 Task: Compose and send an email announcing the MLM meeting, attach the meeting details, and set the email to high importance.
Action: Mouse moved to (44, 45)
Screenshot: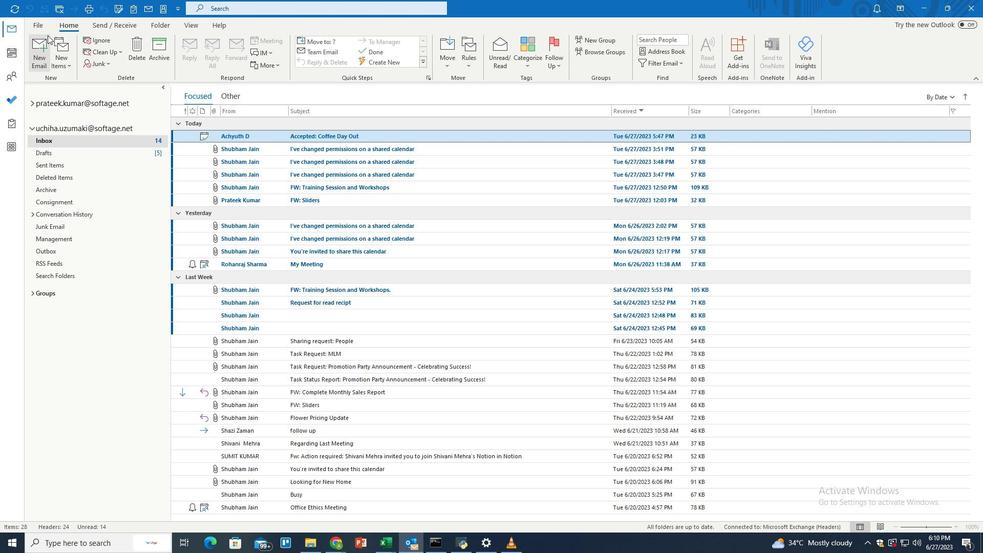 
Action: Mouse pressed left at (44, 45)
Screenshot: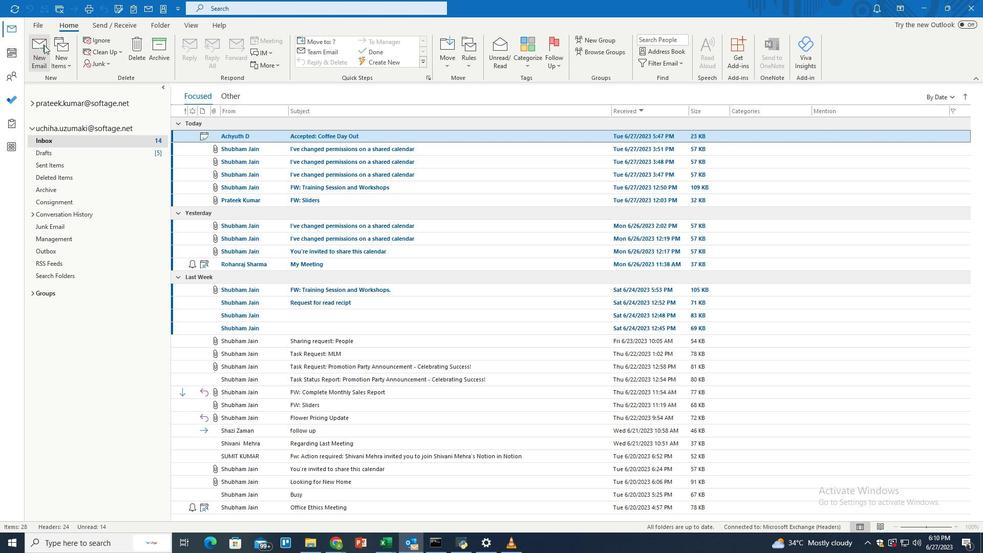 
Action: Mouse moved to (763, 118)
Screenshot: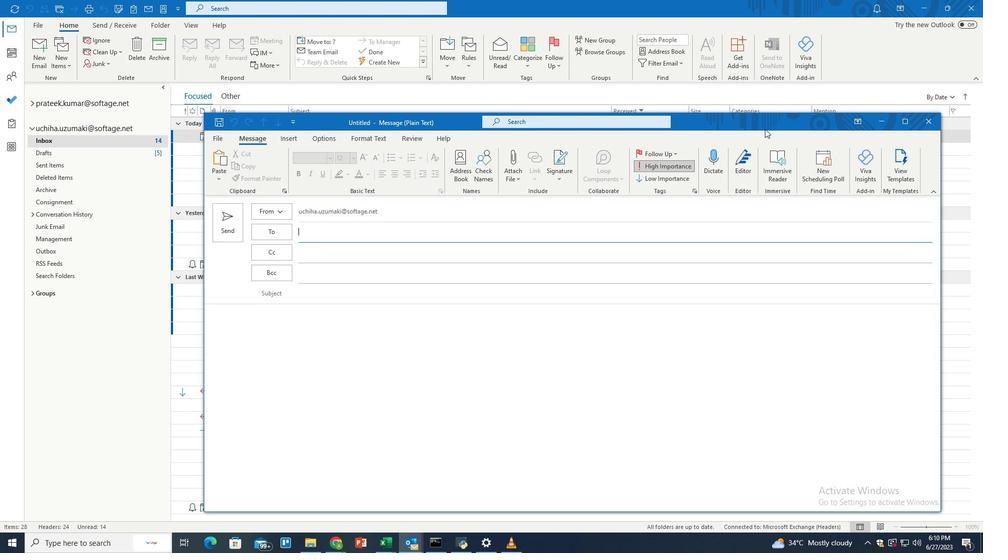 
Action: Mouse pressed left at (763, 118)
Screenshot: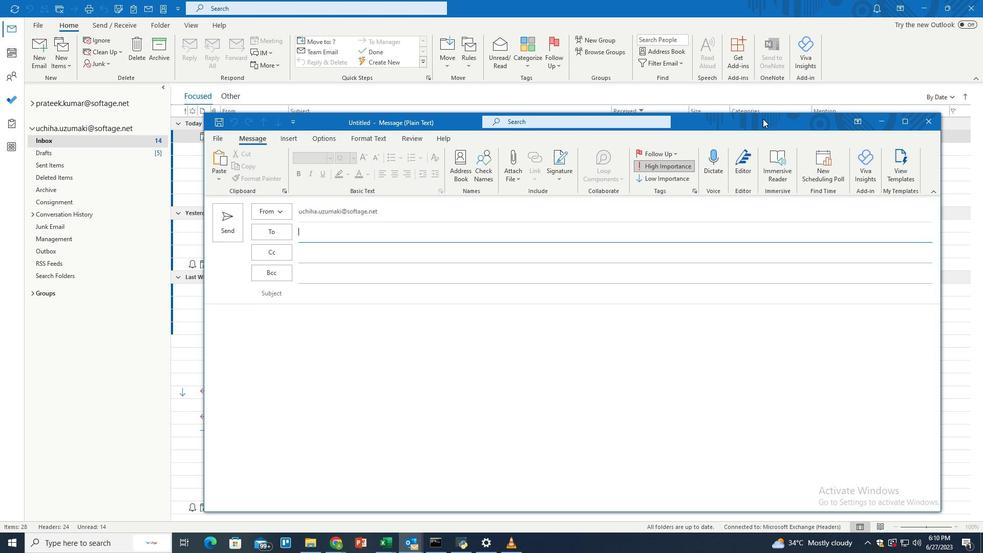 
Action: Mouse pressed left at (763, 118)
Screenshot: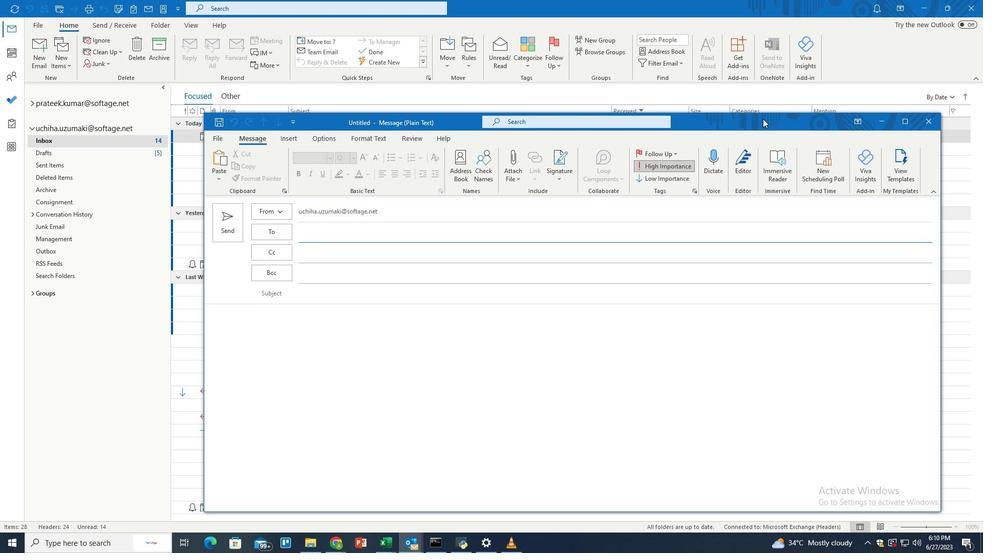 
Action: Mouse moved to (132, 122)
Screenshot: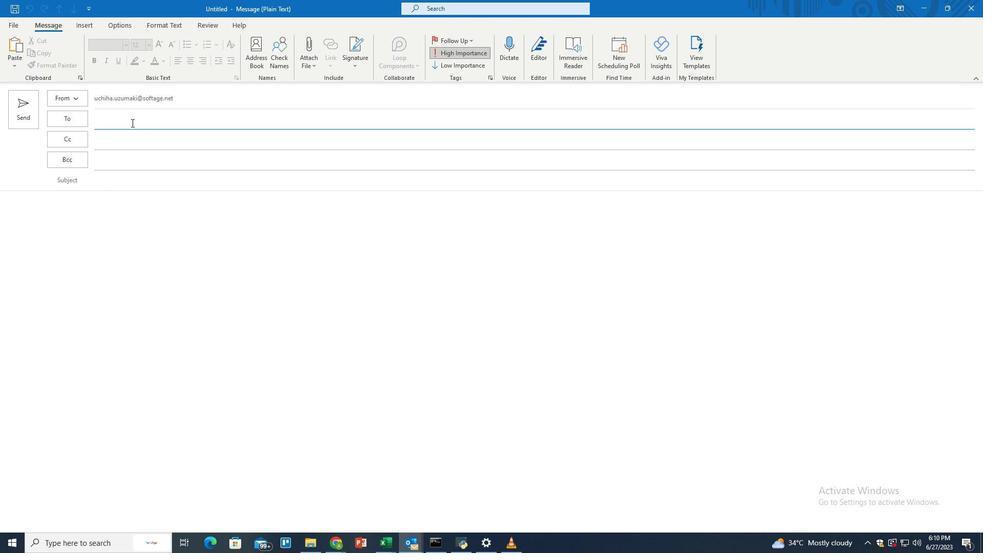 
Action: Mouse pressed left at (132, 122)
Screenshot: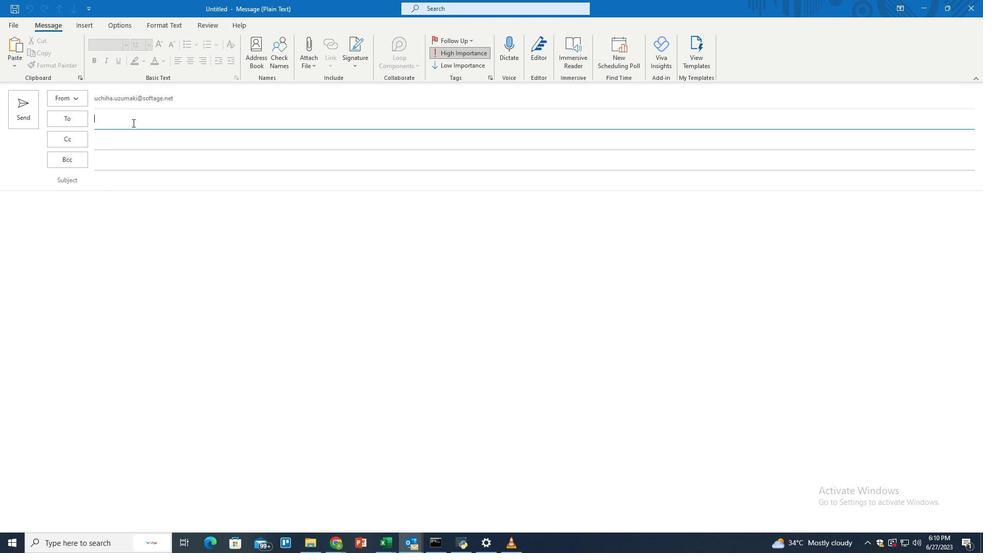 
Action: Key pressed pi<Key.enter>
Screenshot: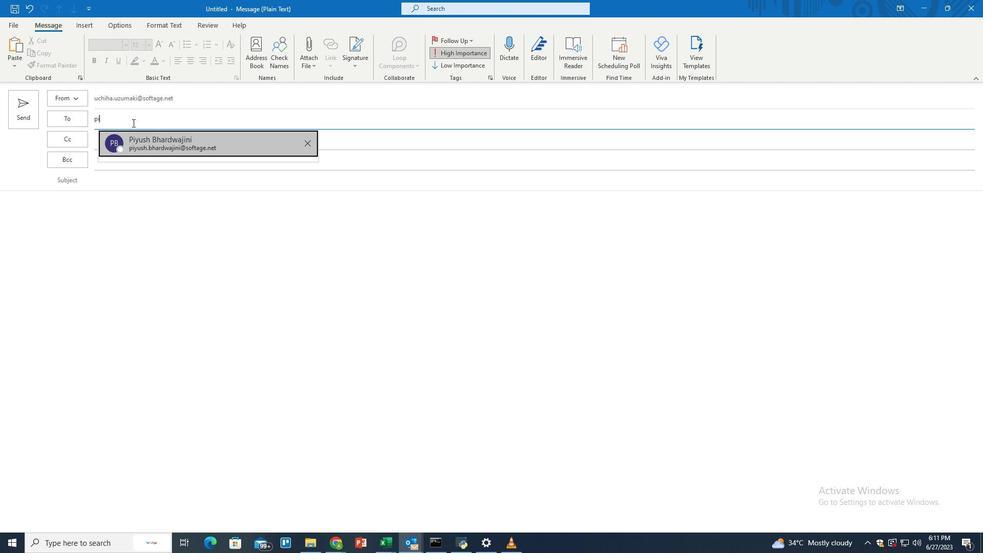 
Action: Mouse moved to (135, 181)
Screenshot: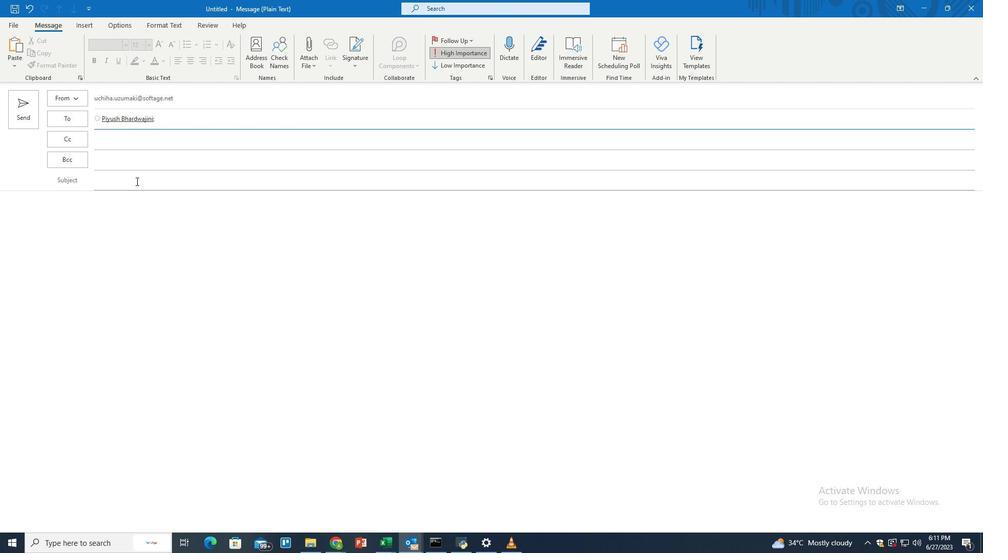 
Action: Mouse pressed left at (135, 181)
Screenshot: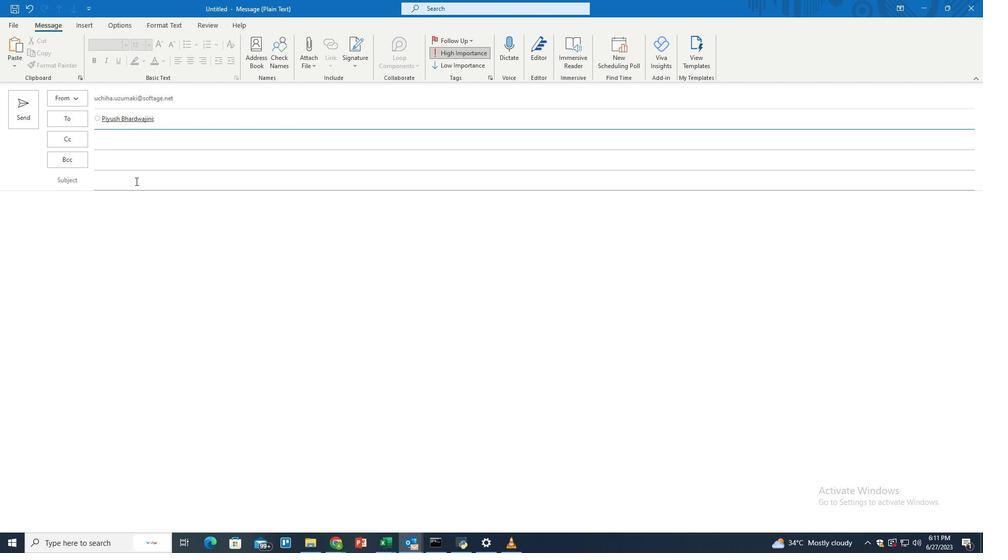 
Action: Key pressed <Key.shift>MLM<Key.shift><Key.space><Key.shift>Meeting
Screenshot: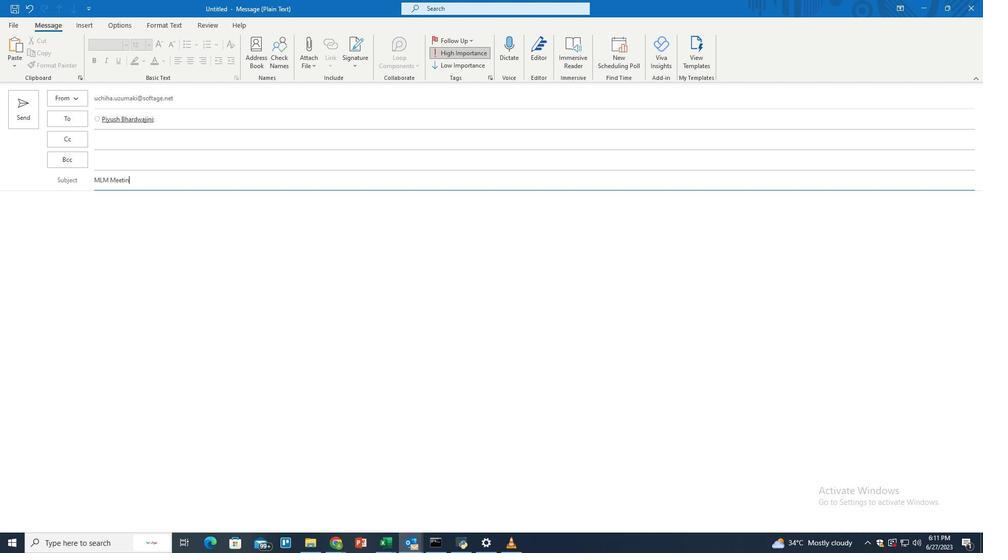 
Action: Mouse moved to (152, 220)
Screenshot: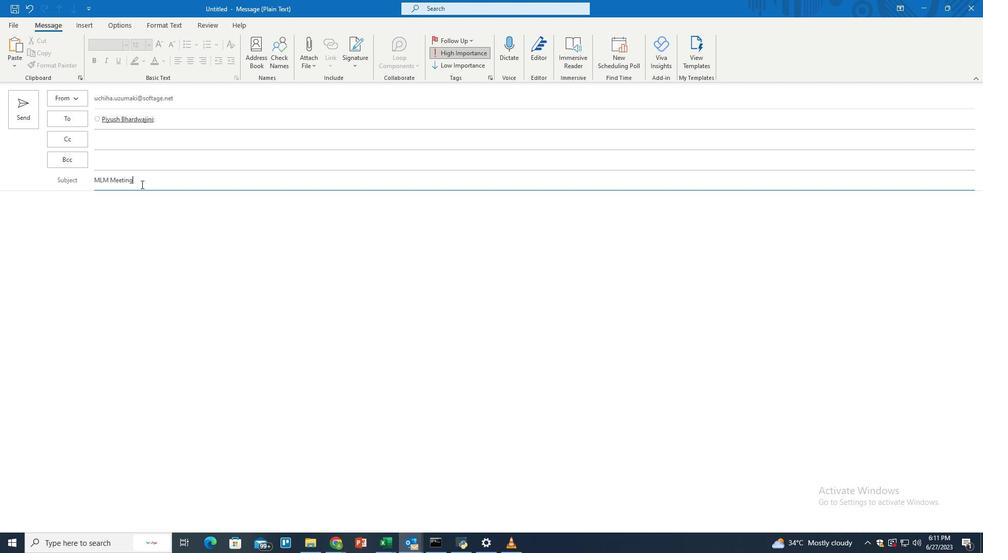 
Action: Mouse pressed left at (152, 220)
Screenshot: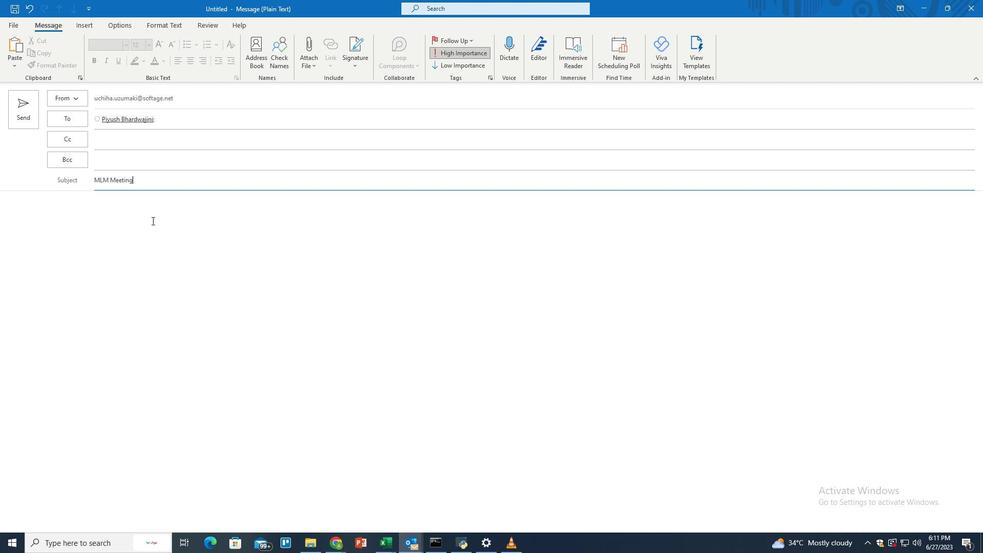 
Action: Key pressed <Key.shift>I<Key.space>hope<Key.space>this<Key.space>message<Key.space>finds<Key.space>you<Key.space>wi<Key.backspace>ell.<Key.space><Key.shift>I<Key.space>am<Key.space>excid<Key.backspace>ted<Key.space>to<Key.space>announce<Key.space>our<Key.space>upcoming<Key.space><Key.shift>MLM<Key.space><Key.shift>(<Key.shift>Multi-<Key.shift>Level<Key.space><Key.shift>Marketing<Key.shift>)<Key.space>meeting,<Key.space>where<Key.space>we<Key.space>will<Key.space>come<Key.space>togh<Key.backspace><Key.backspace>gether<Key.space>to<Key.space>discuss<Key.space>strategies,<Key.space>share<Key.space>insights,<Key.space>and<Key.space>enhac<Key.backspace>nce<Key.space>our<Key.space>suce<Key.backspace>cess<Key.space>in<Key.space>this<Key.space>business
Screenshot: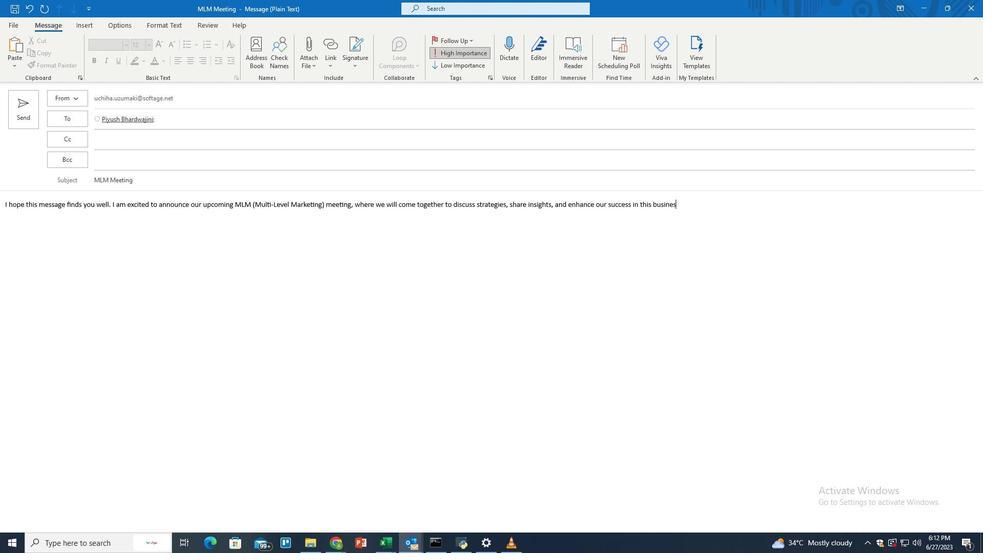 
Action: Mouse moved to (726, 220)
Screenshot: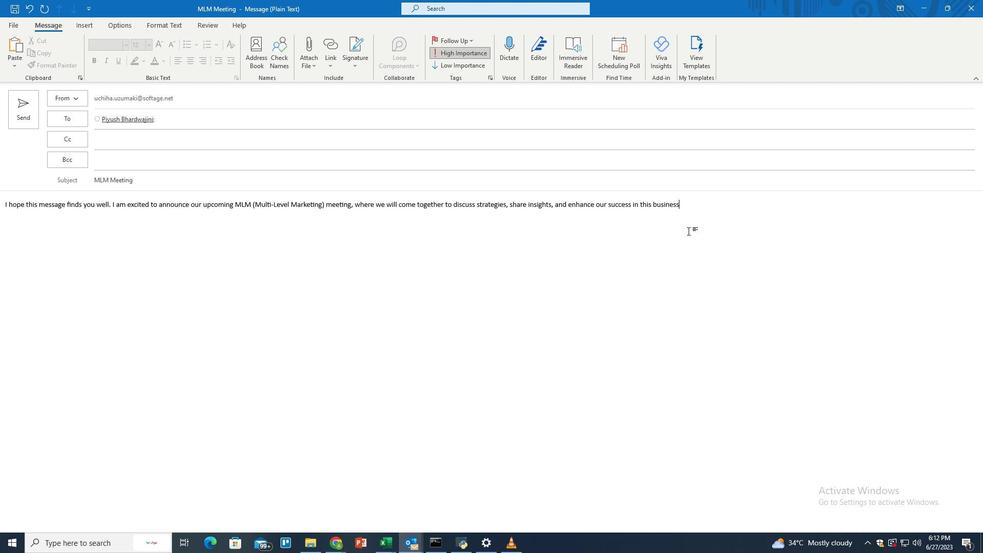 
Action: Key pressed .
Screenshot: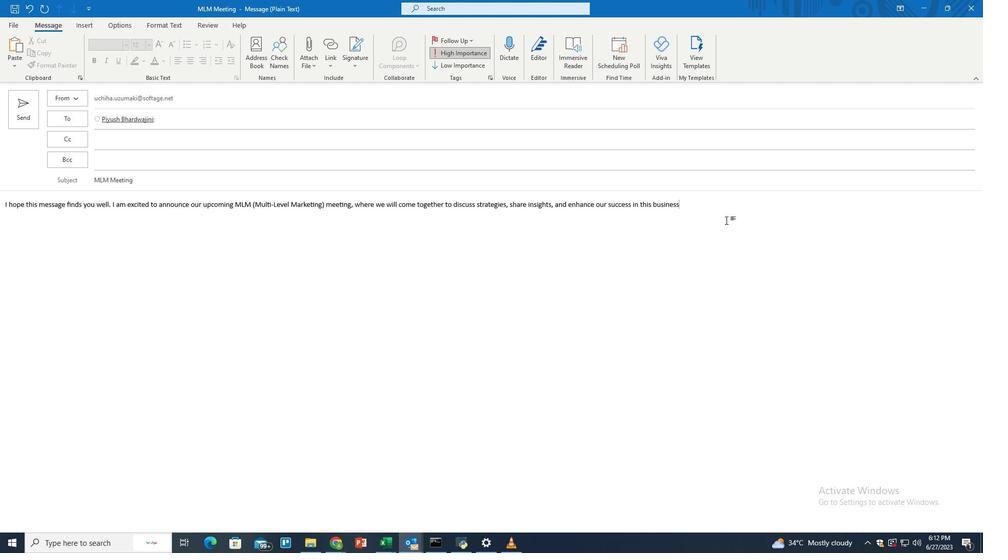 
Action: Mouse moved to (89, 26)
Screenshot: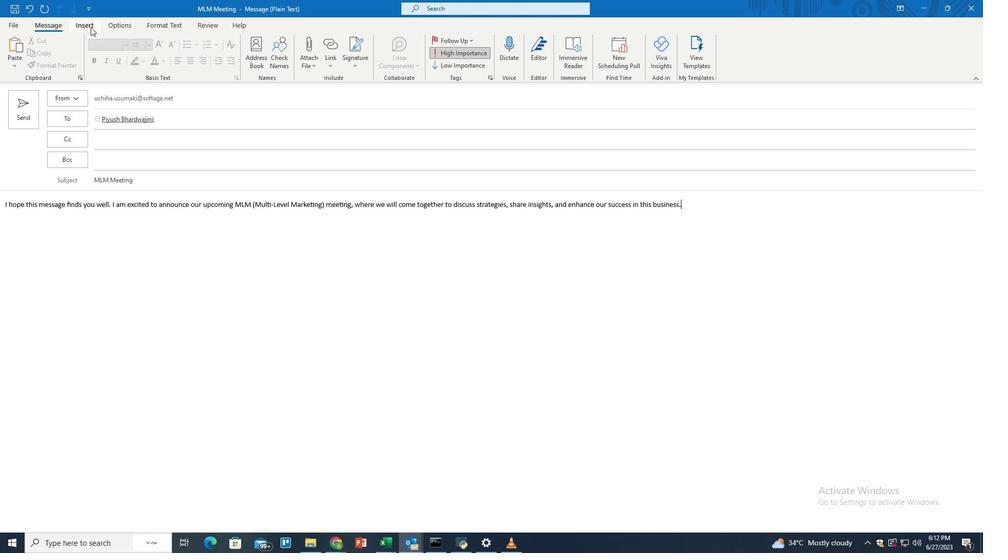 
Action: Mouse pressed left at (89, 26)
Screenshot: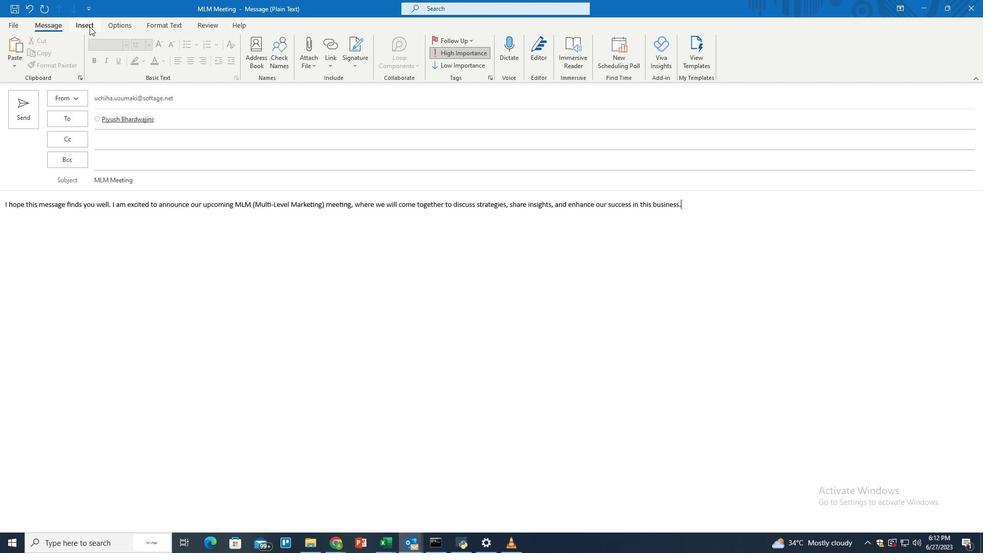 
Action: Mouse moved to (33, 62)
Screenshot: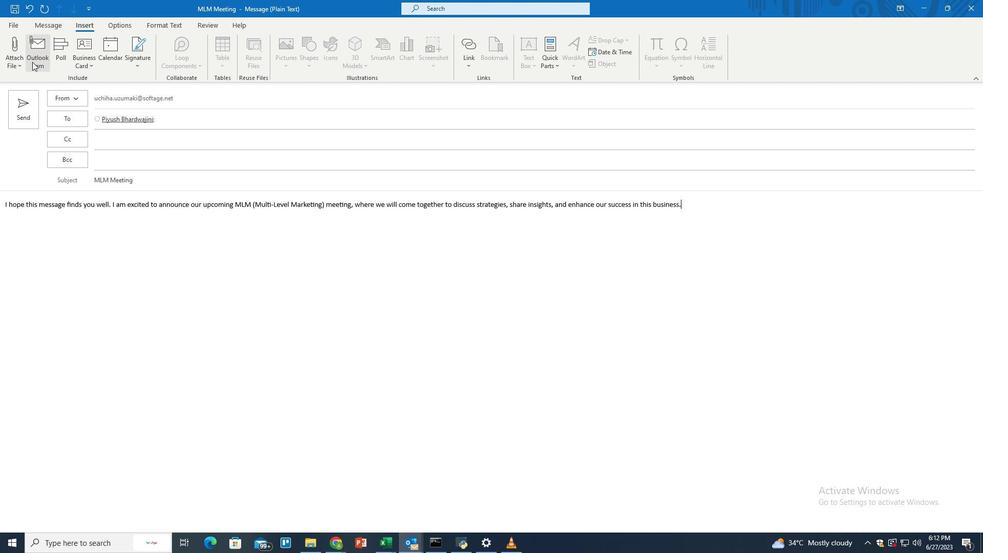 
Action: Mouse pressed left at (33, 62)
Screenshot: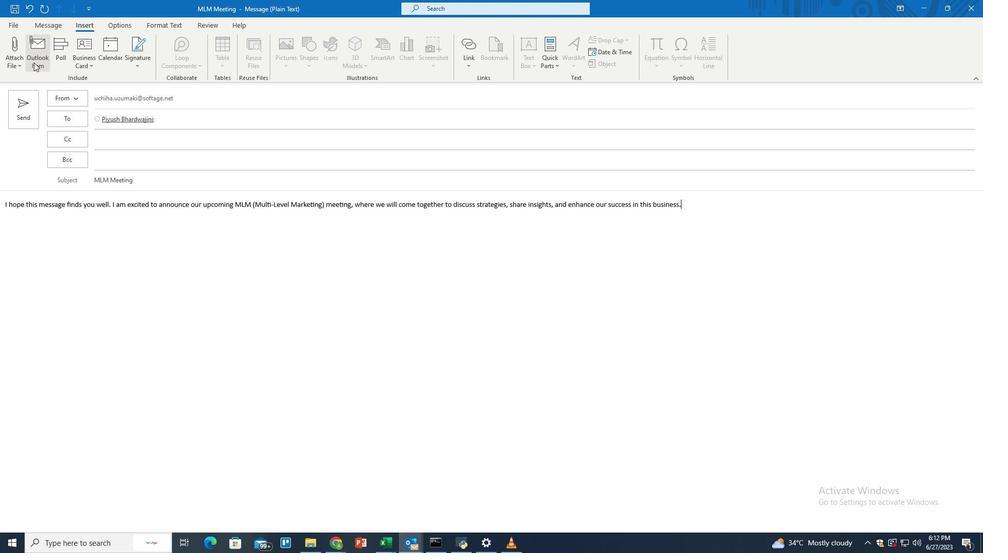 
Action: Mouse moved to (289, 200)
Screenshot: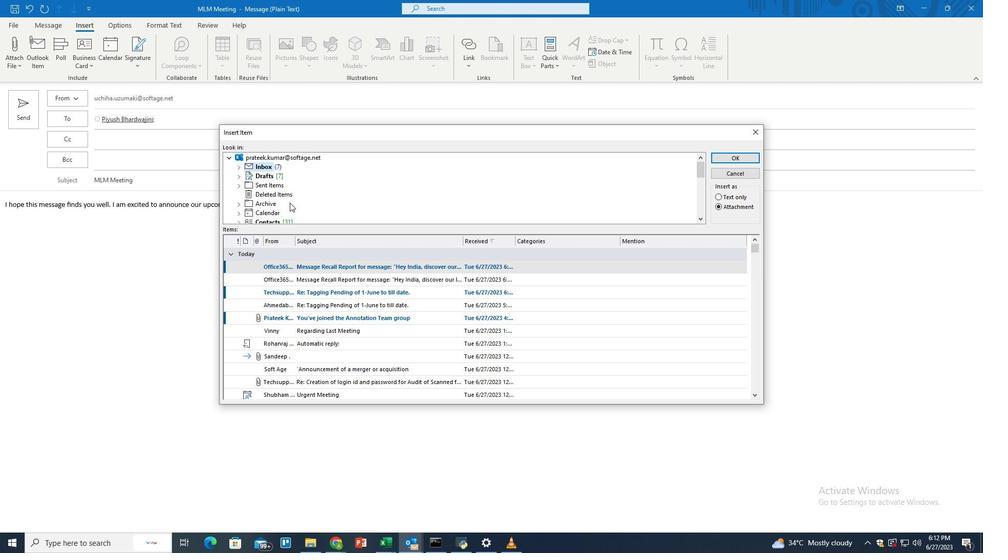 
Action: Mouse scrolled (289, 200) with delta (0, 0)
Screenshot: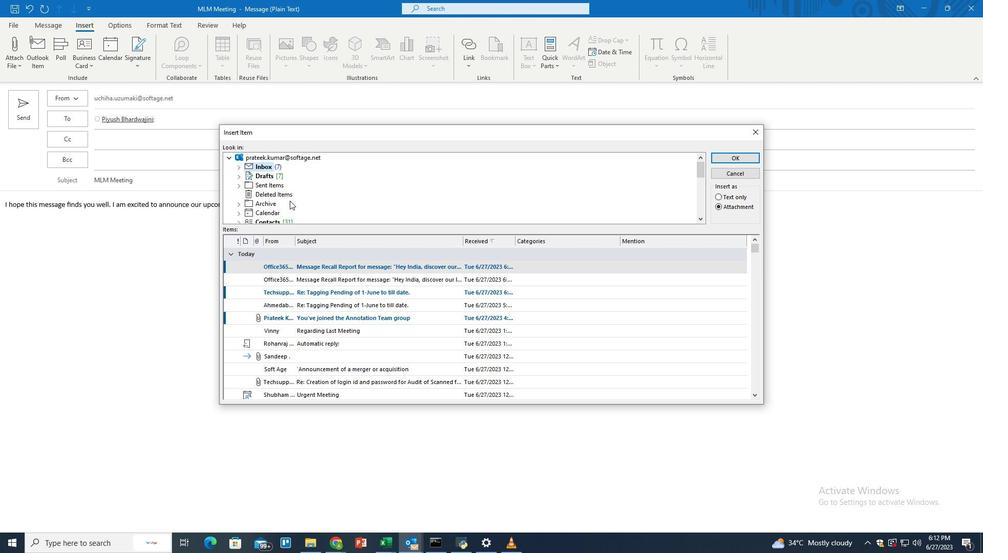 
Action: Mouse scrolled (289, 200) with delta (0, 0)
Screenshot: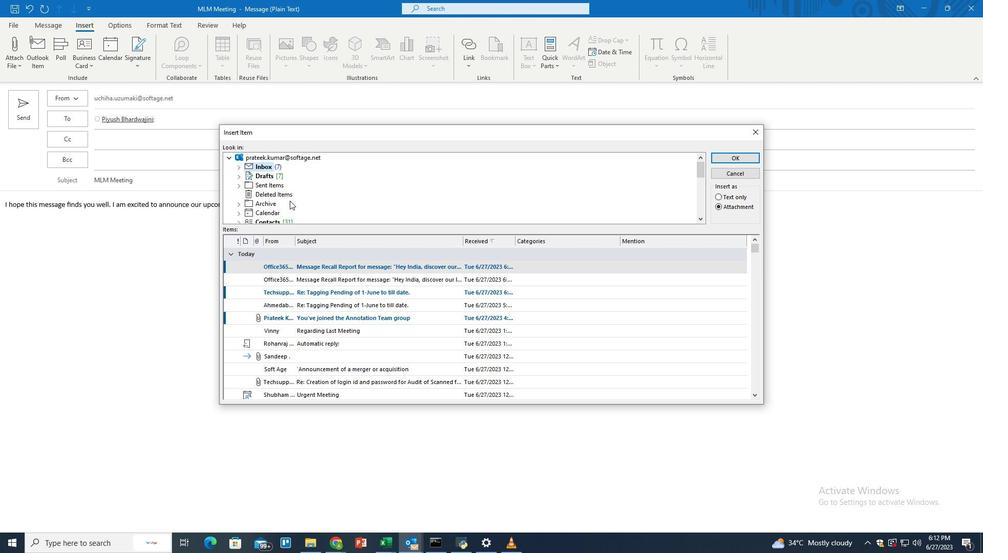 
Action: Mouse scrolled (289, 200) with delta (0, 0)
Screenshot: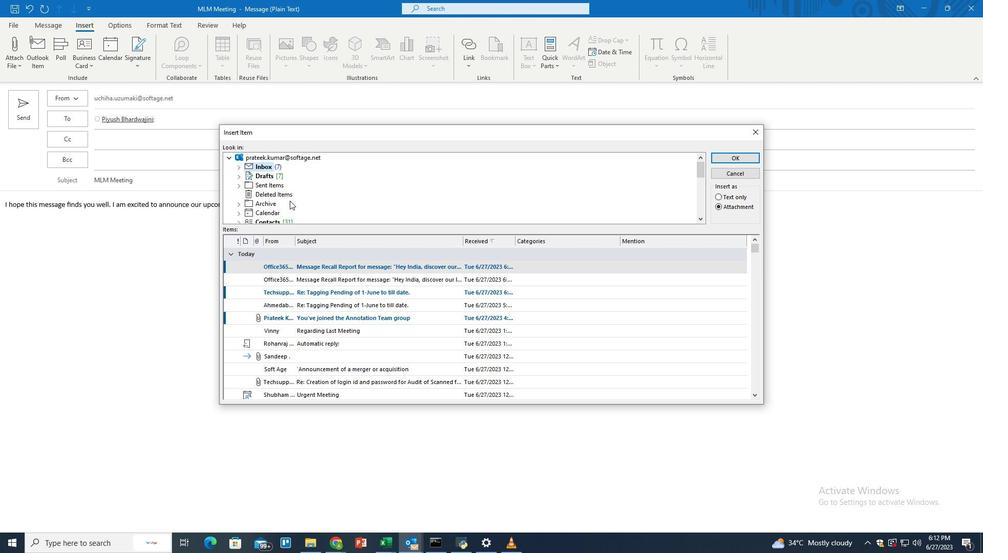 
Action: Mouse scrolled (289, 200) with delta (0, 0)
Screenshot: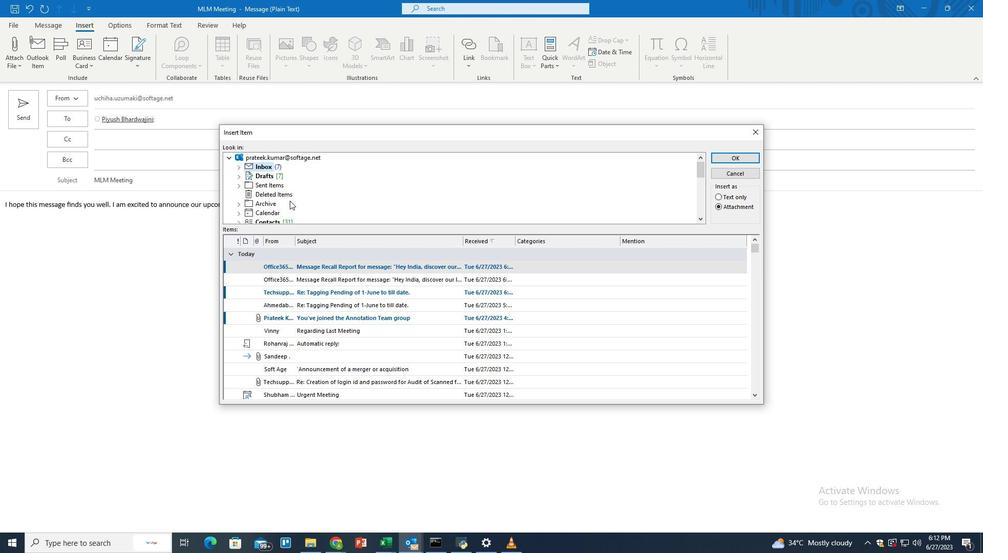 
Action: Mouse moved to (289, 199)
Screenshot: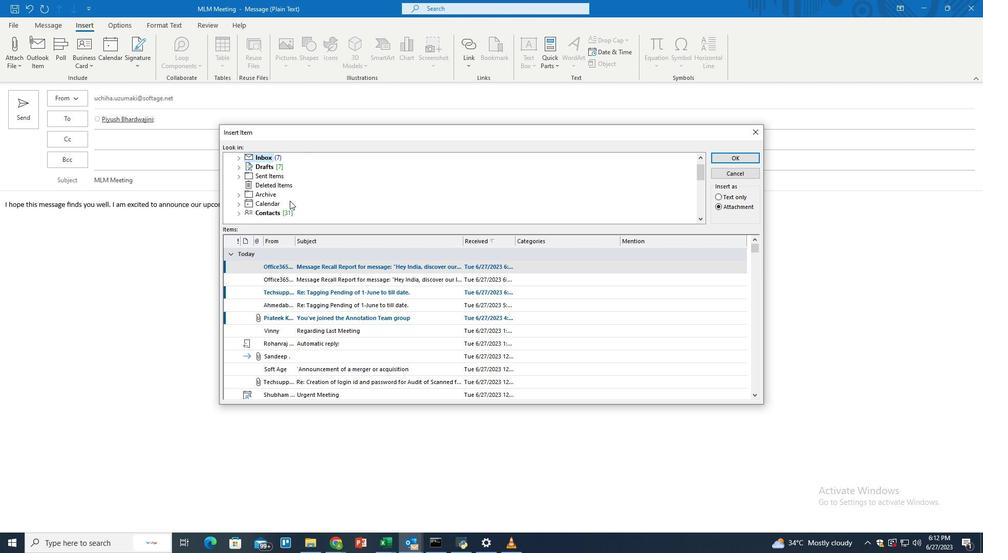 
Action: Mouse scrolled (289, 198) with delta (0, 0)
Screenshot: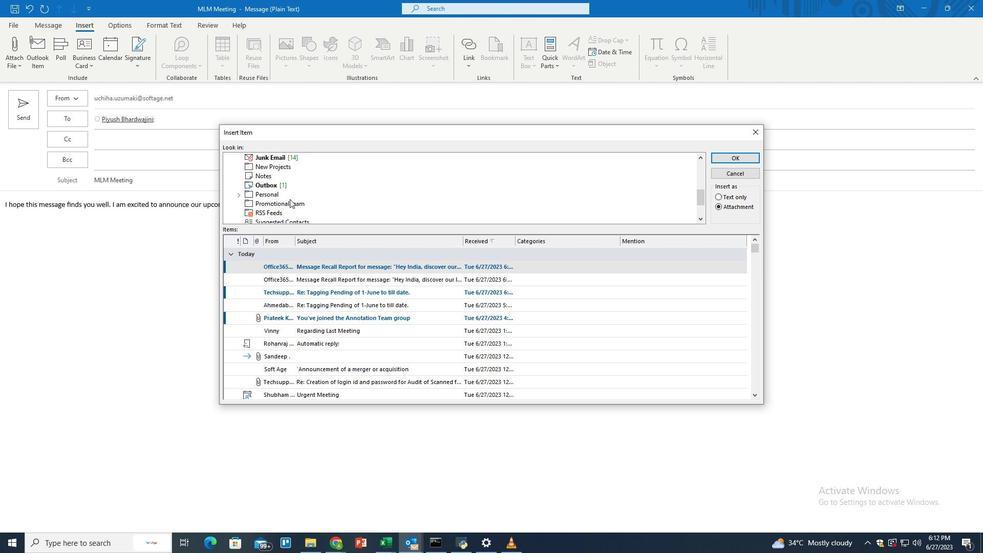 
Action: Mouse scrolled (289, 198) with delta (0, 0)
Screenshot: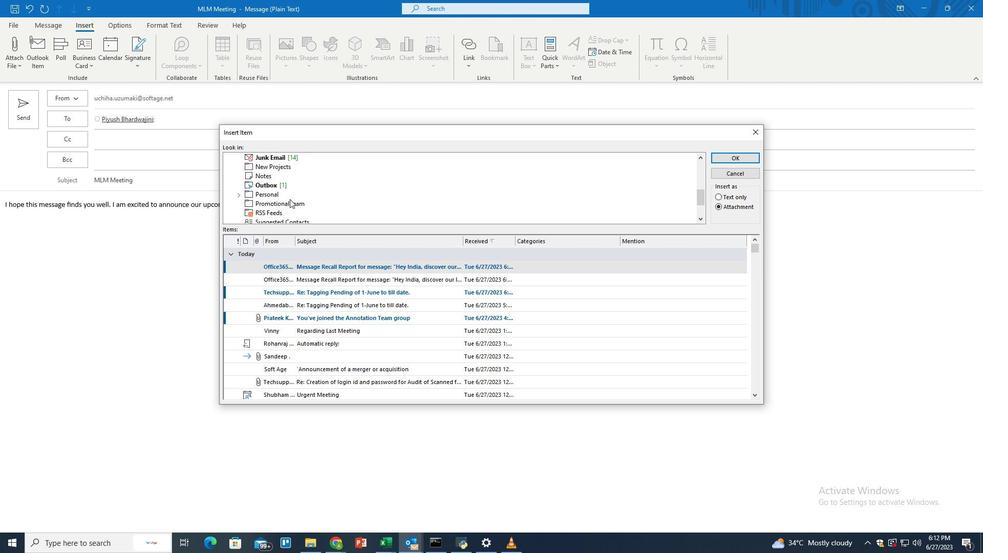 
Action: Mouse scrolled (289, 198) with delta (0, 0)
Screenshot: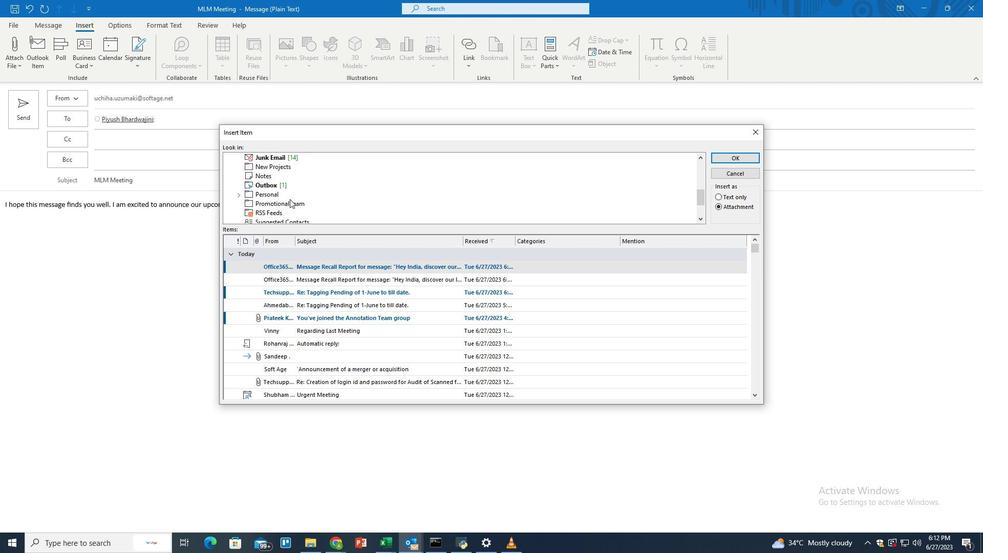 
Action: Mouse scrolled (289, 198) with delta (0, 0)
Screenshot: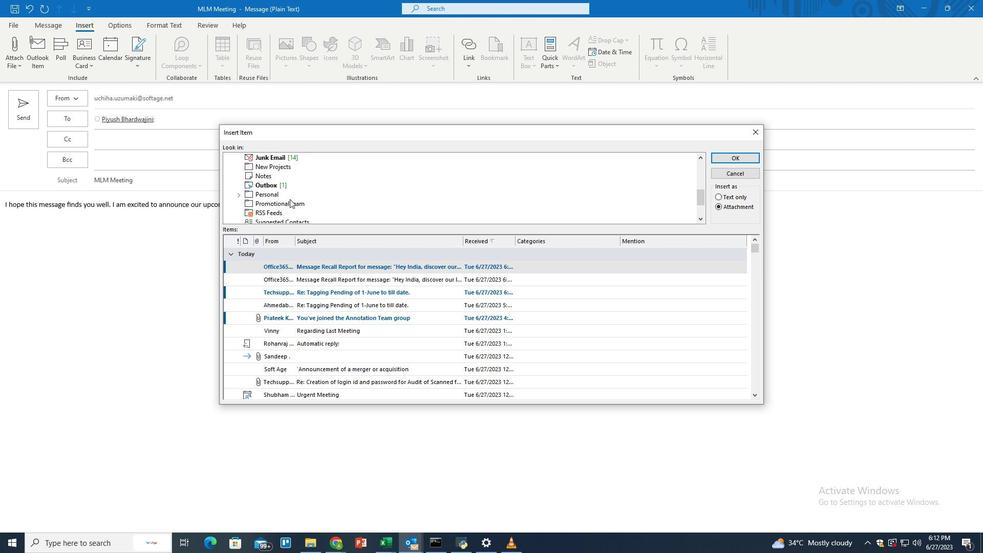 
Action: Mouse moved to (259, 212)
Screenshot: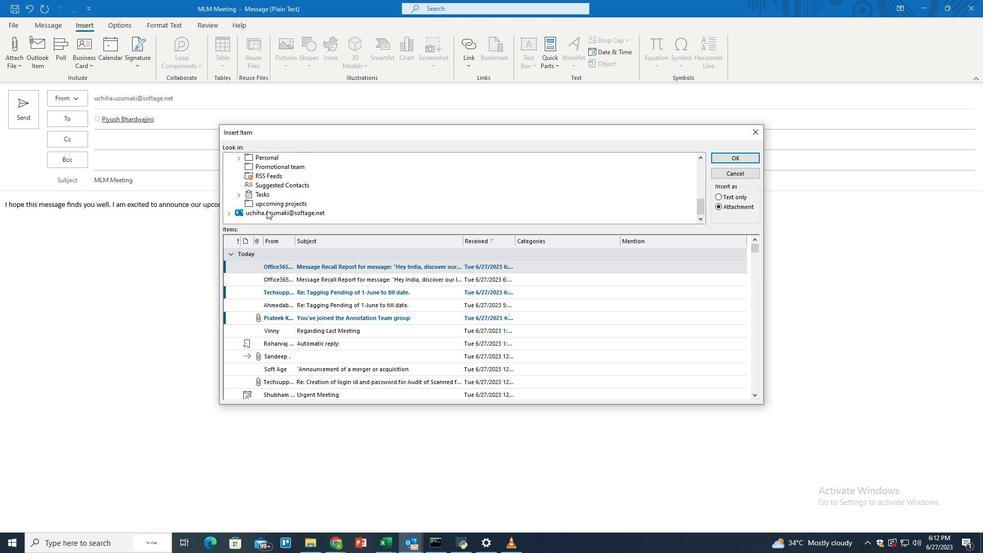 
Action: Mouse pressed left at (259, 212)
Screenshot: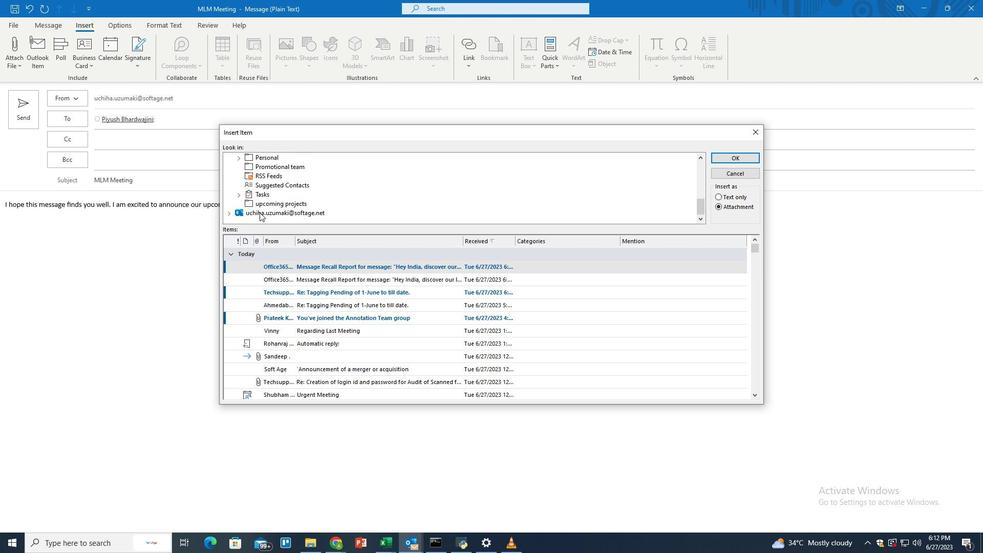 
Action: Mouse moved to (230, 210)
Screenshot: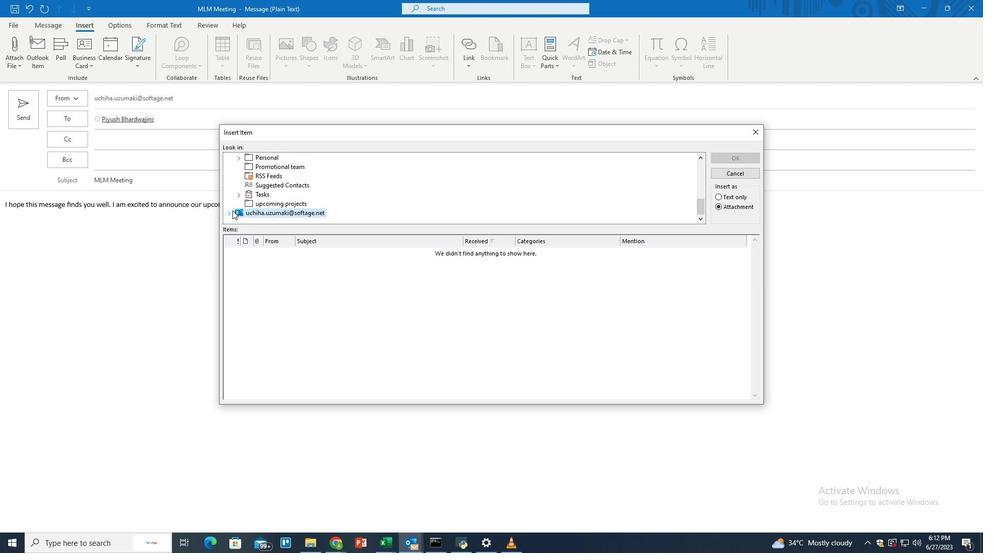 
Action: Mouse pressed left at (230, 210)
Screenshot: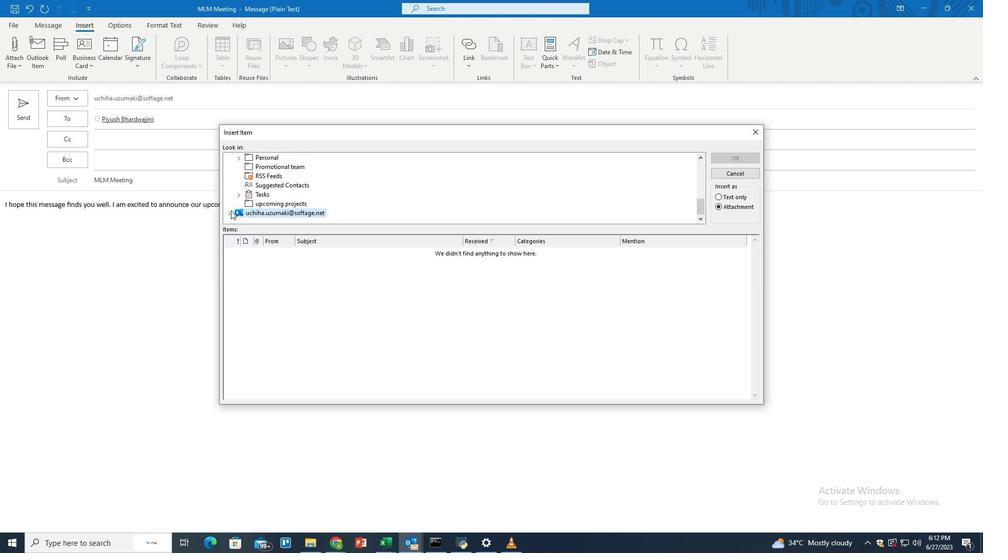 
Action: Mouse moved to (269, 209)
Screenshot: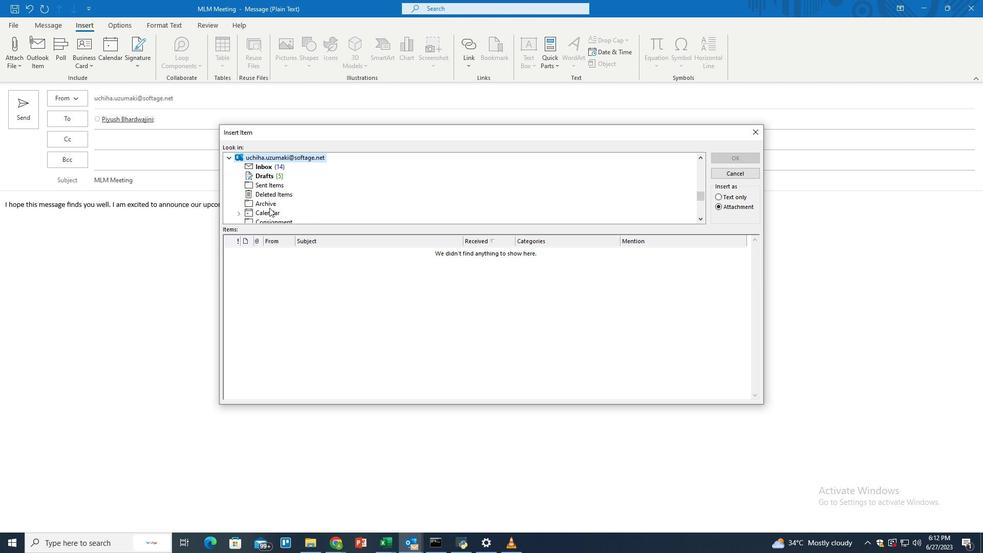 
Action: Mouse pressed left at (269, 209)
Screenshot: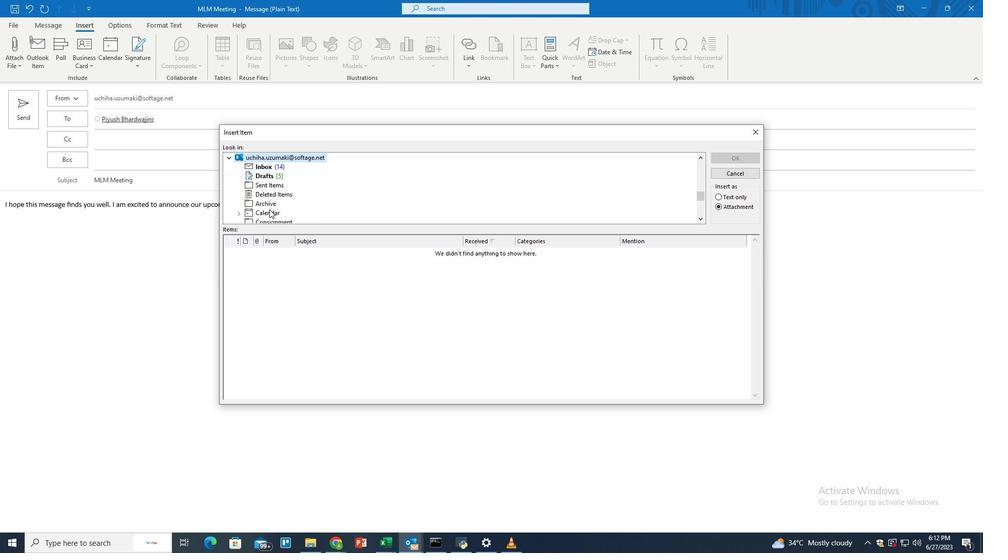 
Action: Mouse moved to (273, 278)
Screenshot: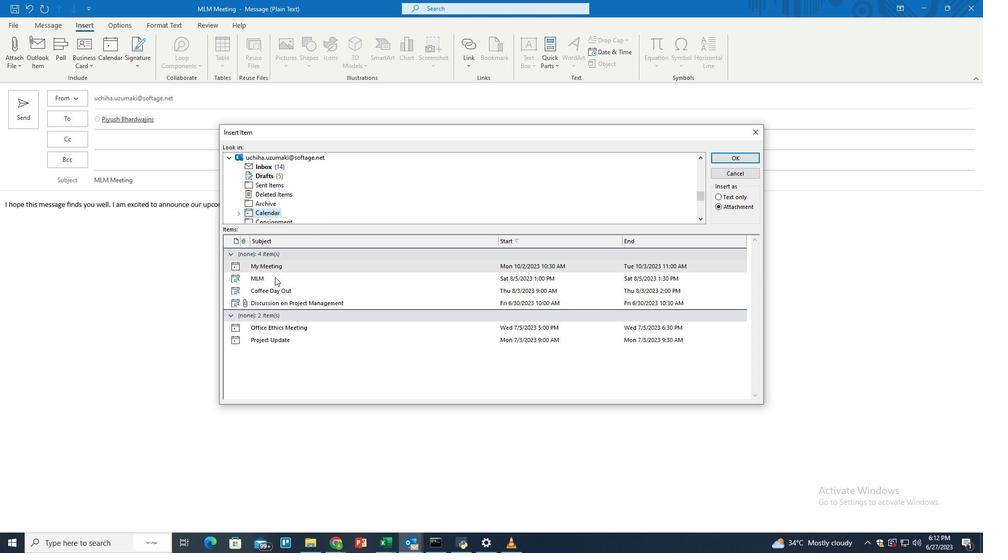 
Action: Mouse pressed left at (273, 278)
Screenshot: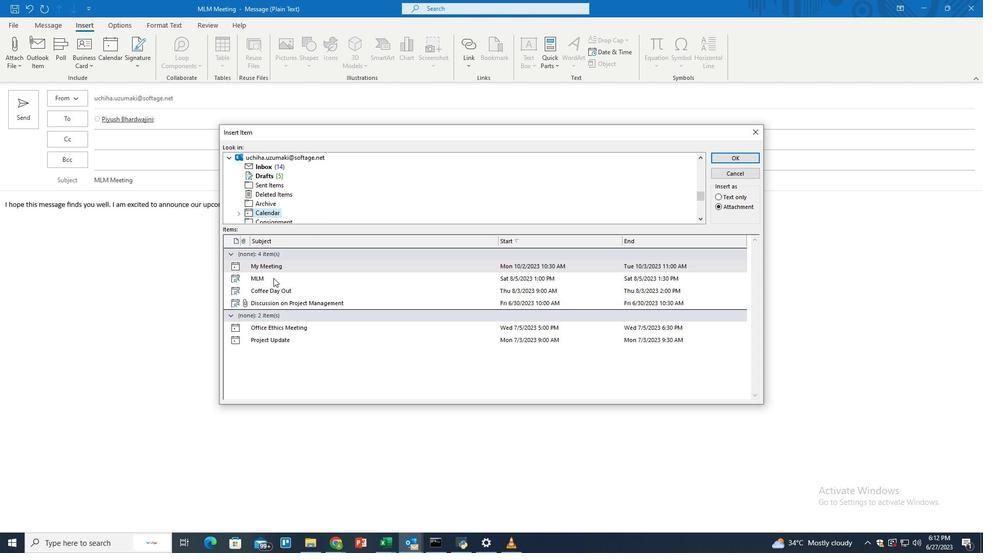 
Action: Mouse moved to (745, 159)
Screenshot: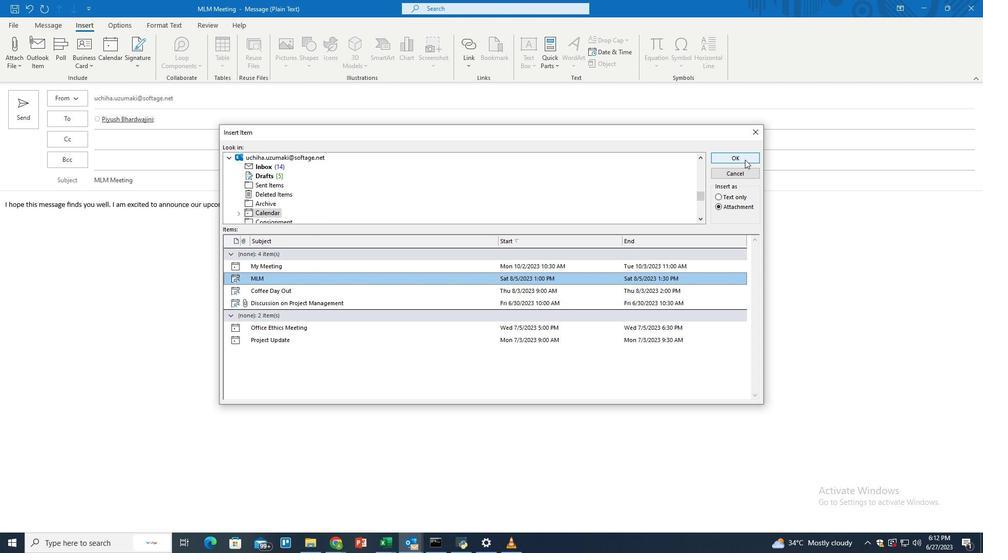
Action: Mouse pressed left at (745, 159)
Screenshot: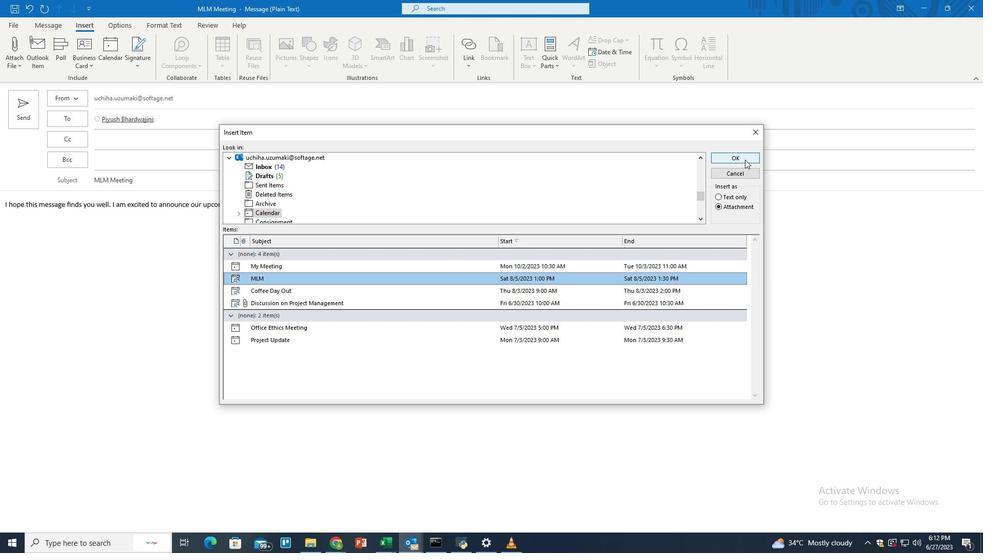 
Action: Mouse moved to (99, 144)
Screenshot: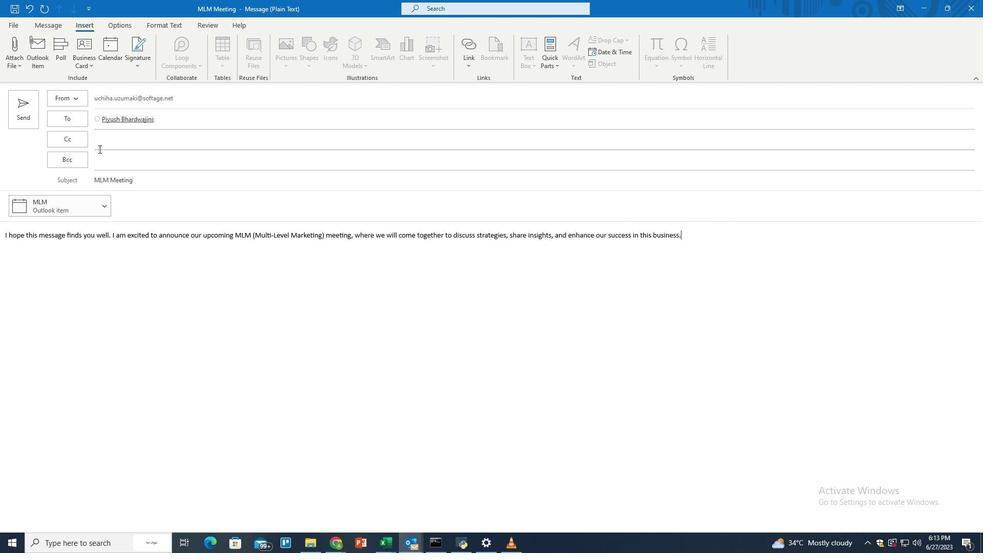 
Action: Mouse pressed left at (99, 144)
Screenshot: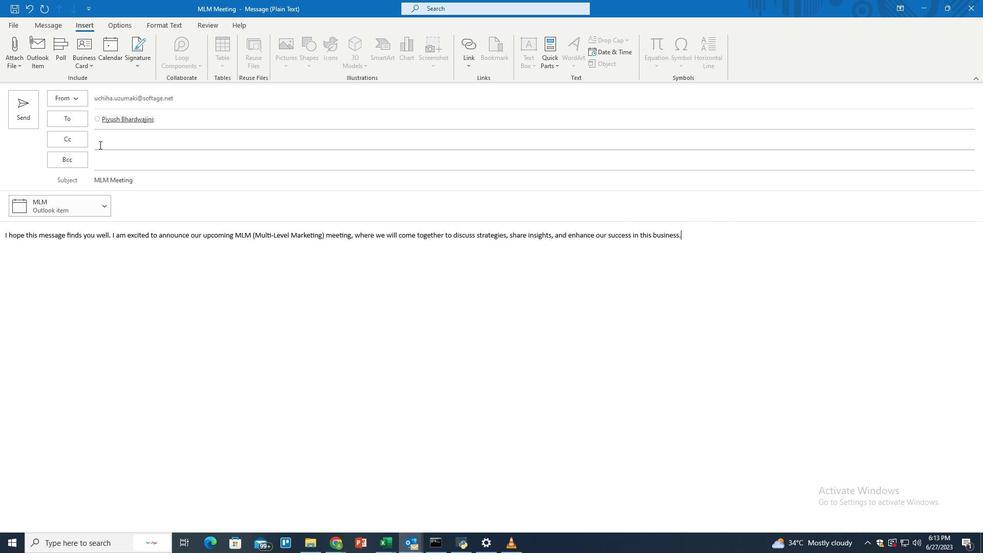 
Action: Key pressed roh<Key.enter>nea<Key.enter>
Screenshot: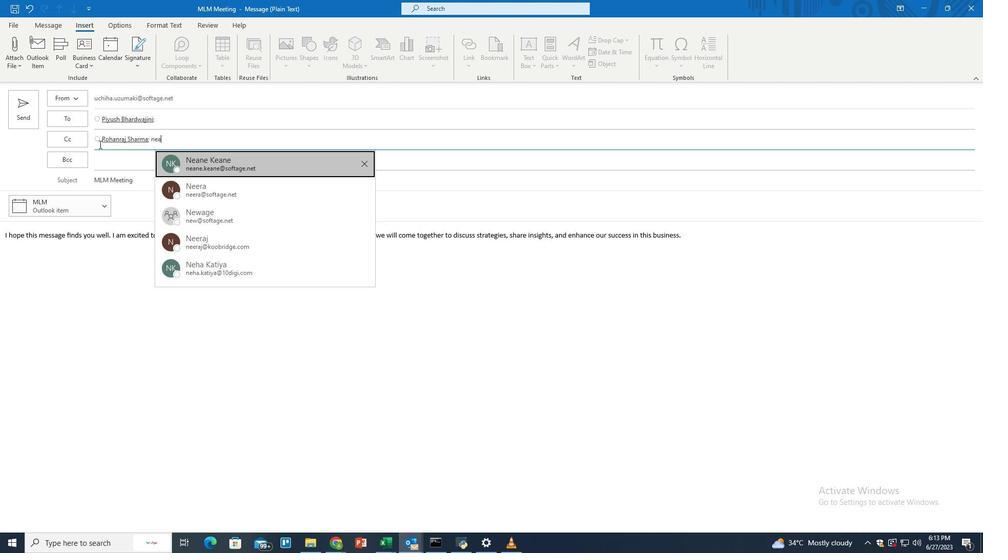 
Action: Mouse moved to (27, 115)
Screenshot: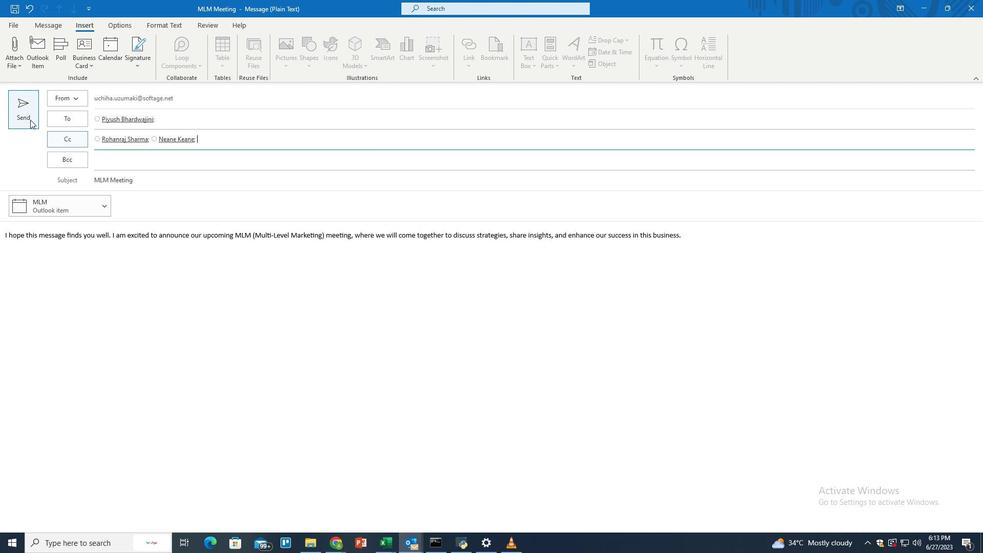 
Action: Mouse pressed left at (27, 115)
Screenshot: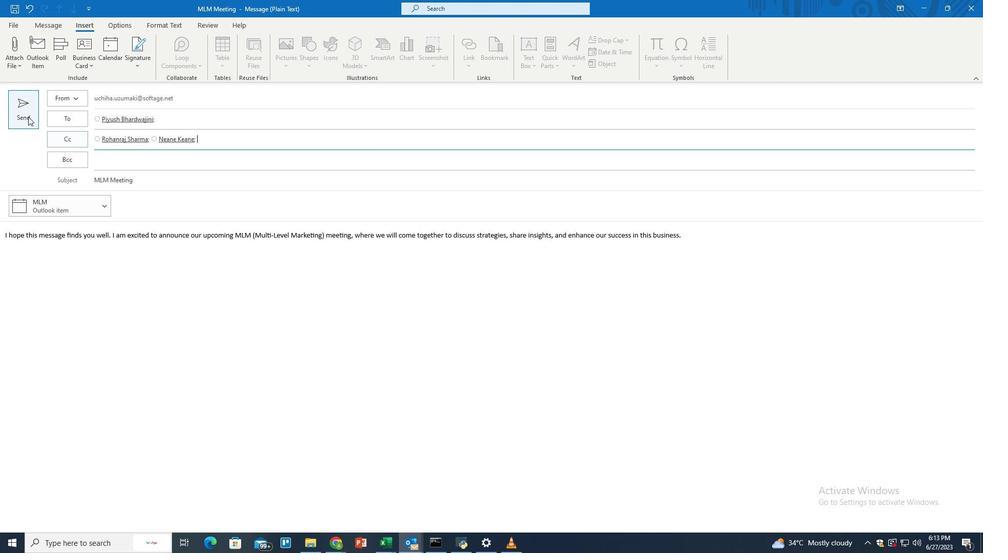 
Action: Mouse moved to (441, 289)
Screenshot: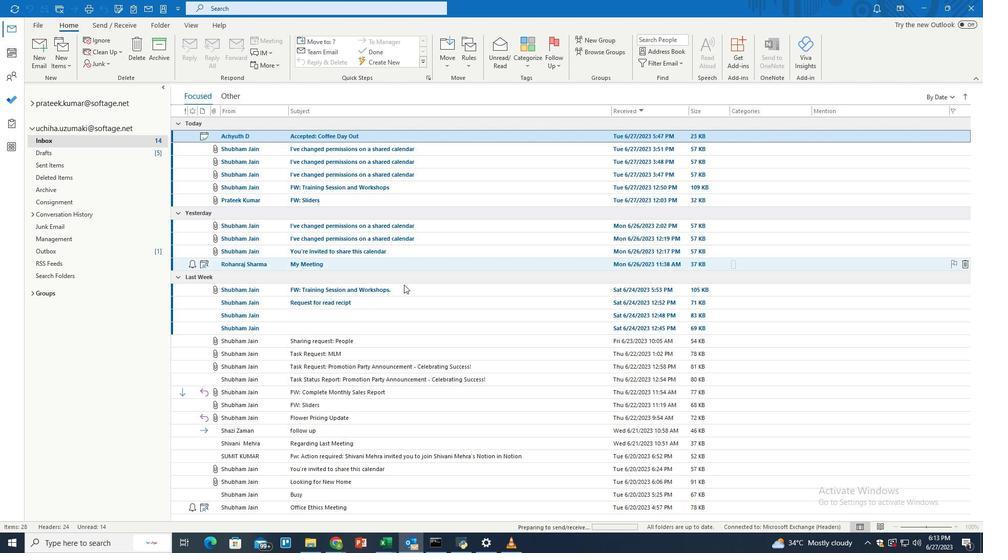 
